 Task: Search round trip flight ticket for 2 adults, 4 children and 1 infant on lap in business from Joplin: Joplin Regional Airport to Greensboro: Piedmont Triad International Airport on 5-1-2023 and return on 5-2-2023. Choice of flights is Royal air maroc. Number of bags: 1 carry on bag. Price is upto 83000. Outbound departure time preference is 13:00. Return departure time preference is 19:45.
Action: Mouse moved to (281, 370)
Screenshot: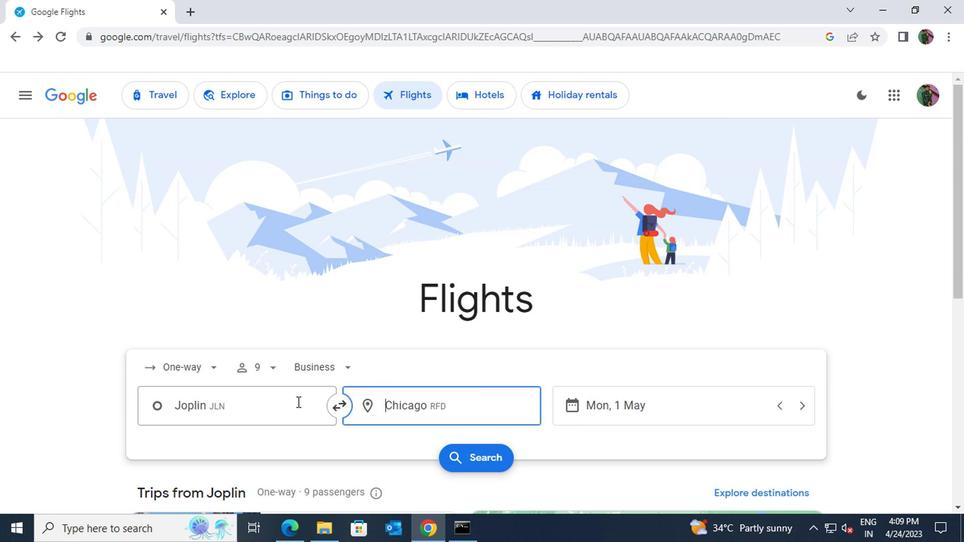 
Action: Mouse pressed left at (281, 370)
Screenshot: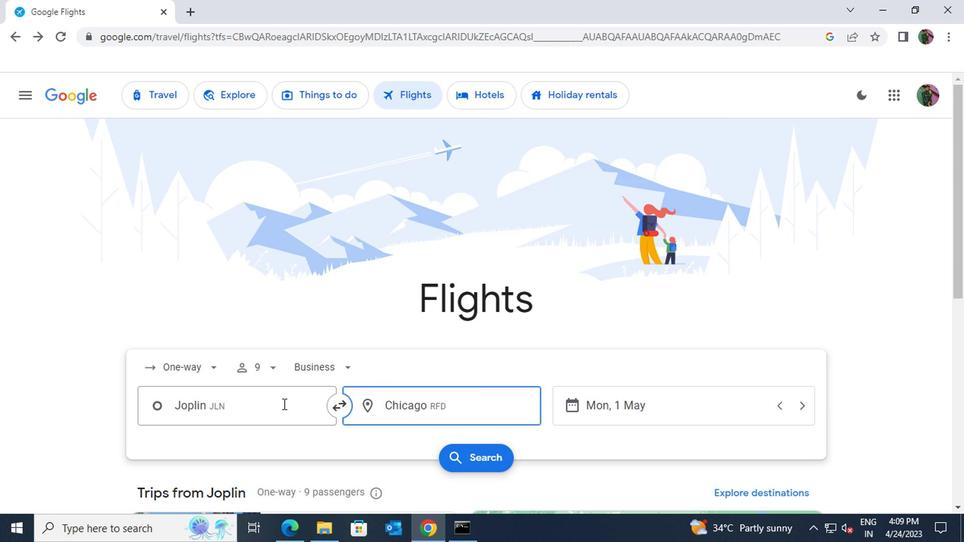 
Action: Key pressed joblin<Key.space>regional
Screenshot: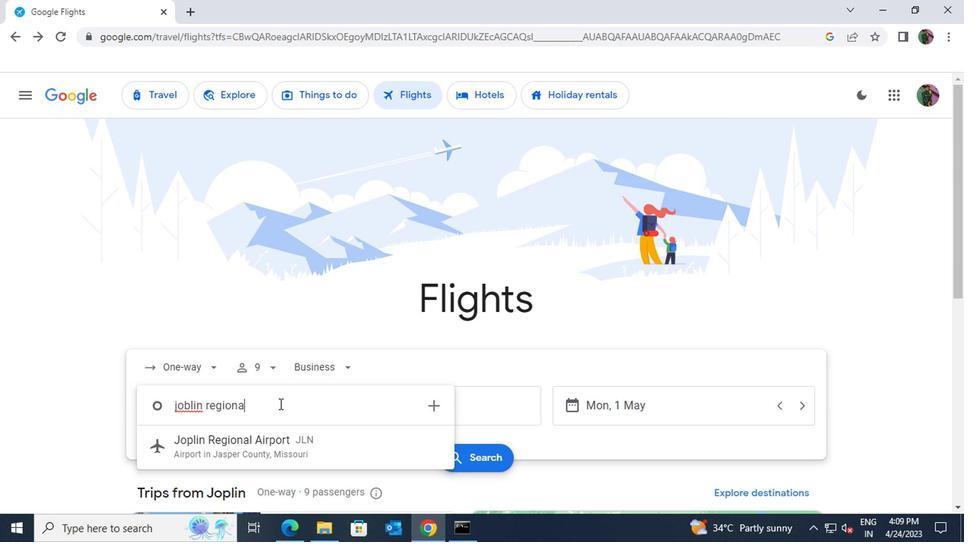
Action: Mouse moved to (277, 396)
Screenshot: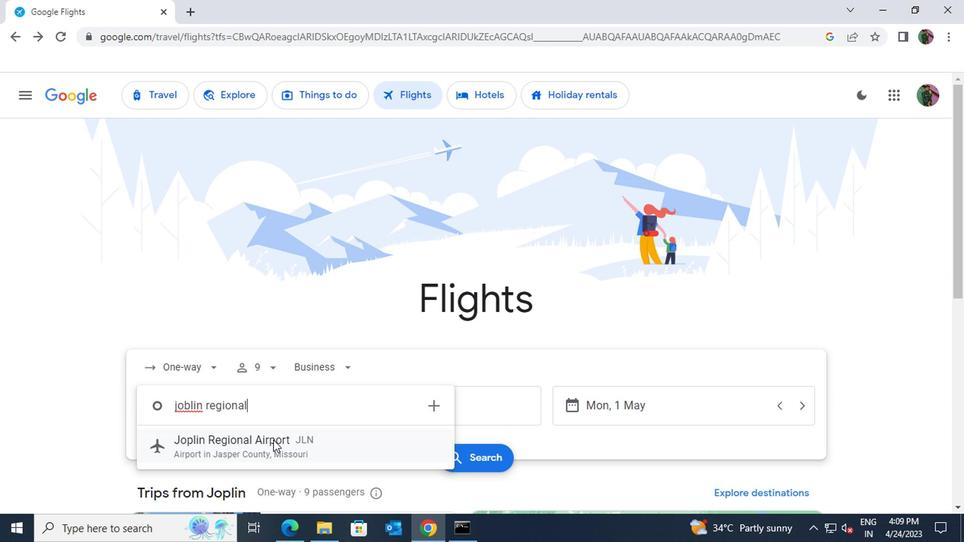 
Action: Mouse pressed left at (277, 396)
Screenshot: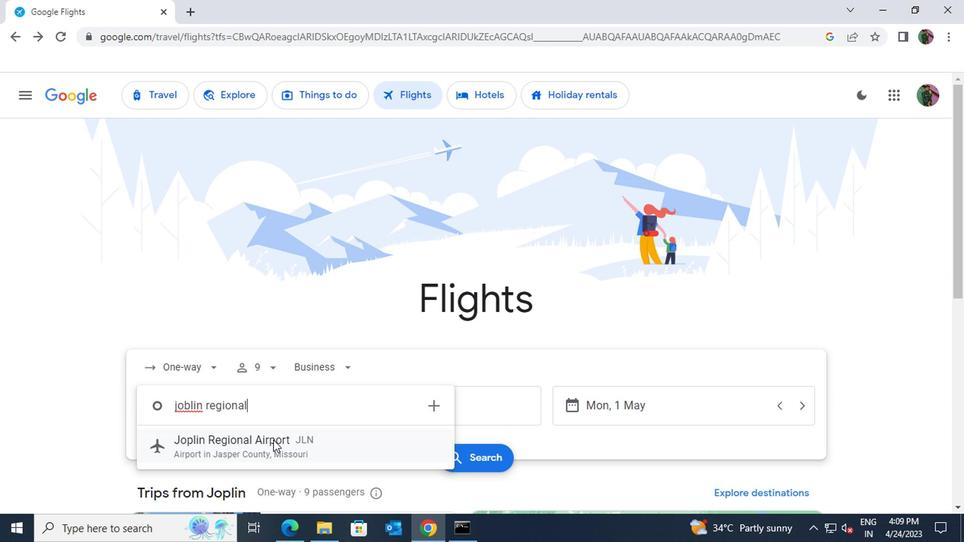 
Action: Mouse moved to (366, 370)
Screenshot: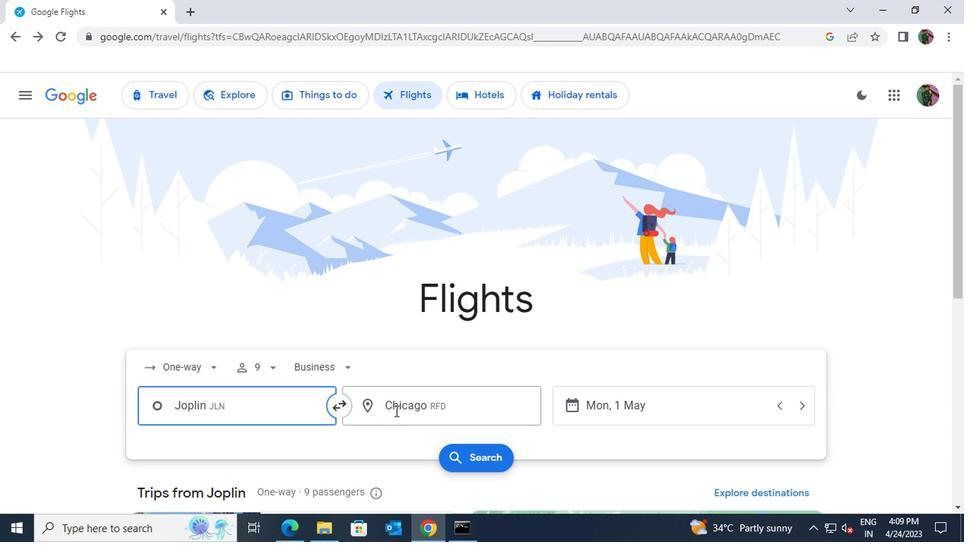 
Action: Mouse pressed left at (366, 370)
Screenshot: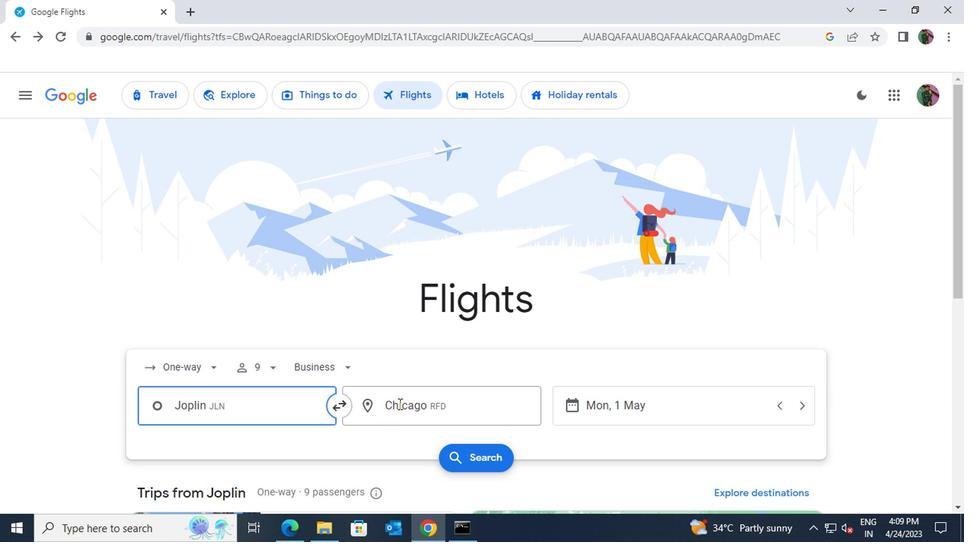 
Action: Key pressed pied
Screenshot: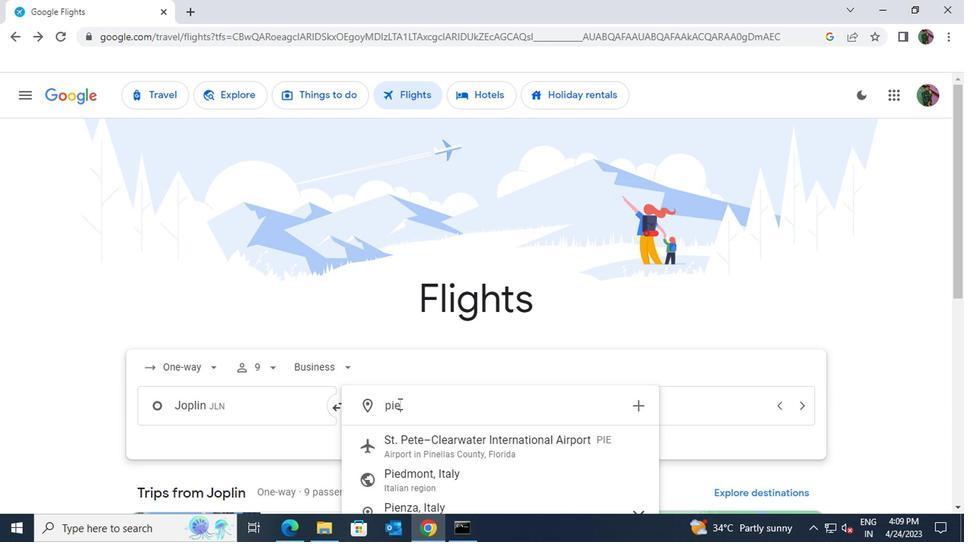 
Action: Mouse moved to (409, 437)
Screenshot: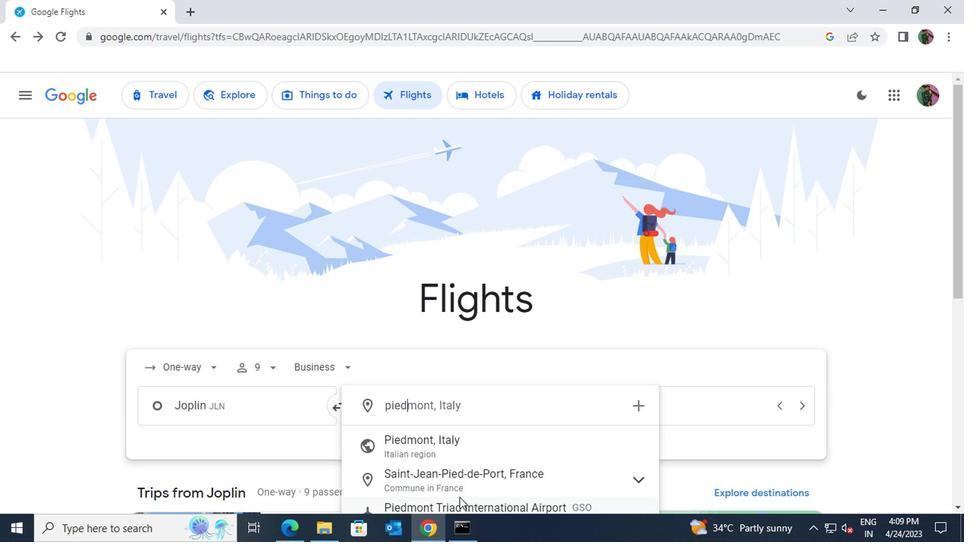 
Action: Mouse pressed left at (409, 437)
Screenshot: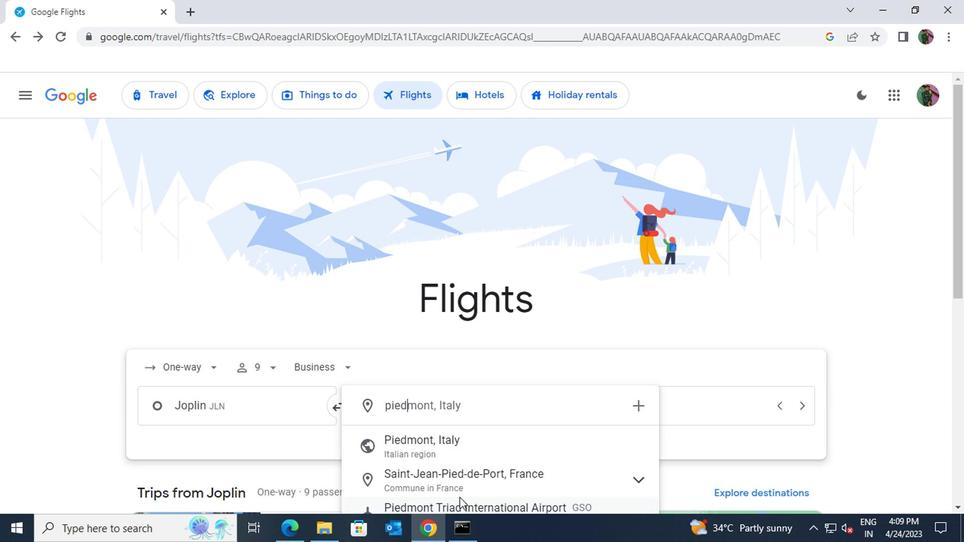 
Action: Mouse moved to (275, 344)
Screenshot: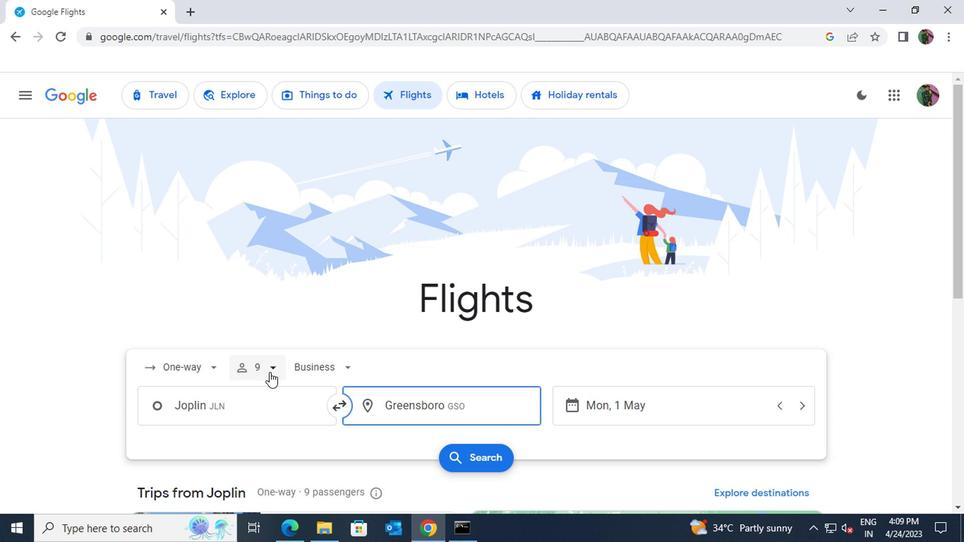 
Action: Mouse pressed left at (275, 344)
Screenshot: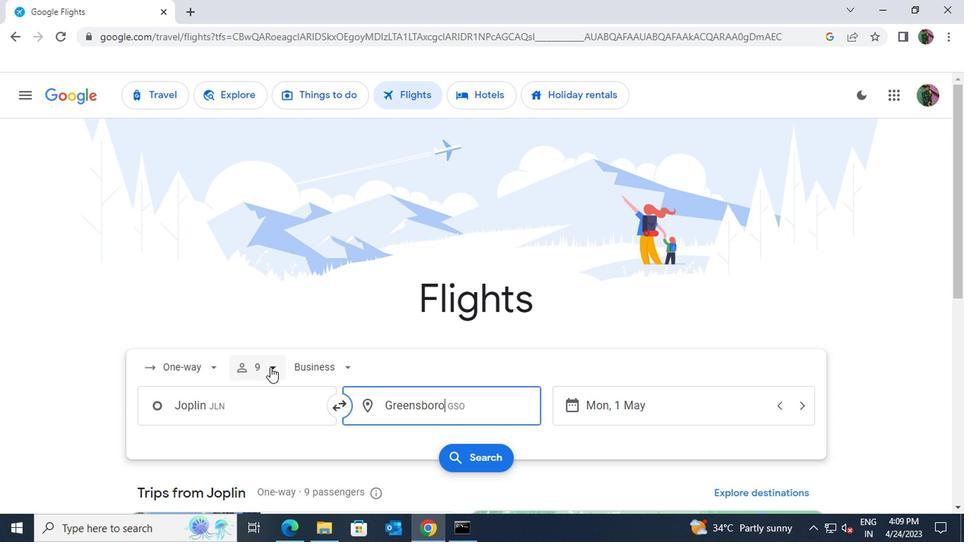 
Action: Mouse moved to (323, 373)
Screenshot: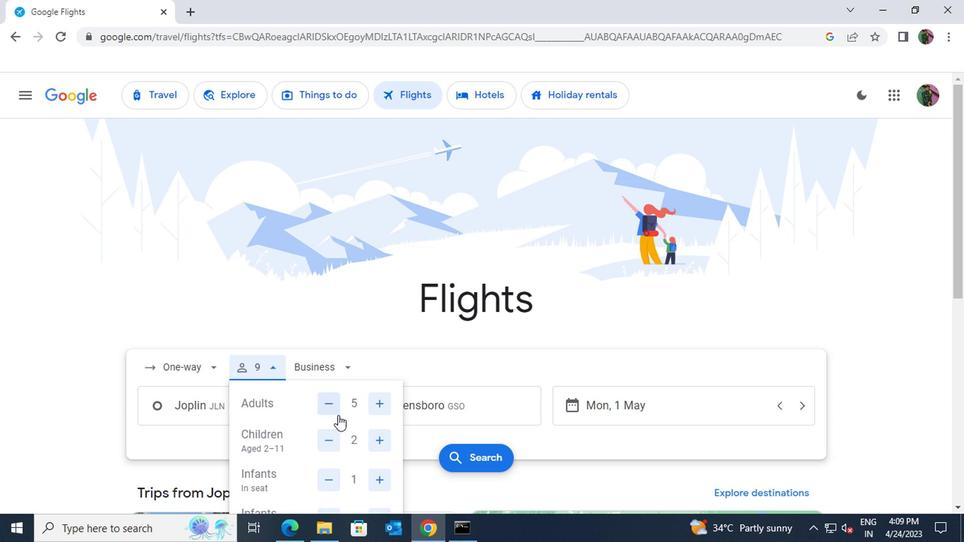 
Action: Mouse pressed left at (323, 373)
Screenshot: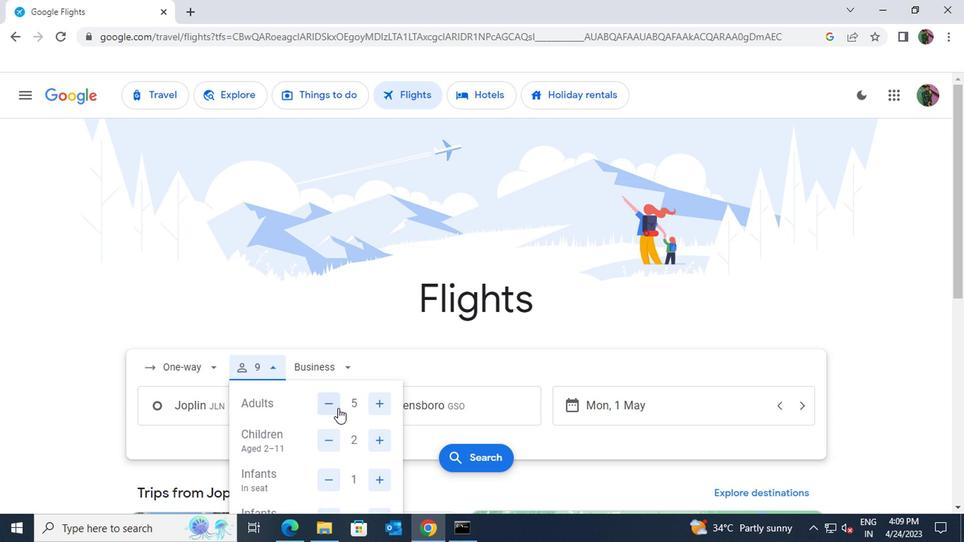 
Action: Mouse pressed left at (323, 373)
Screenshot: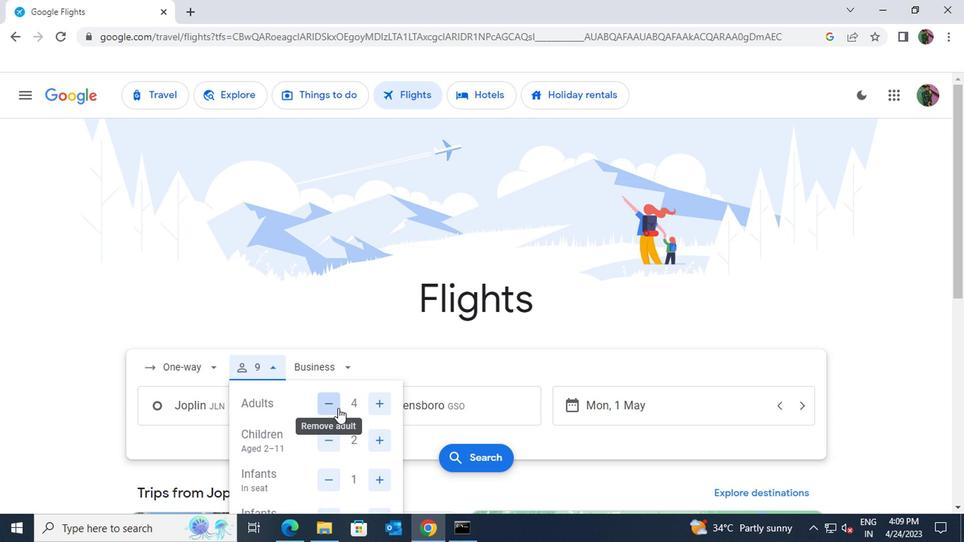 
Action: Mouse pressed left at (323, 373)
Screenshot: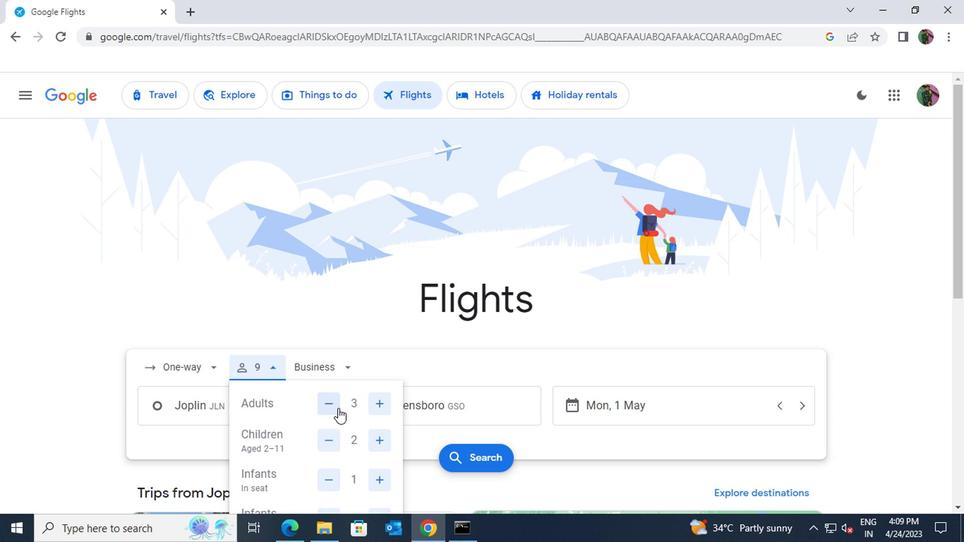 
Action: Mouse moved to (351, 398)
Screenshot: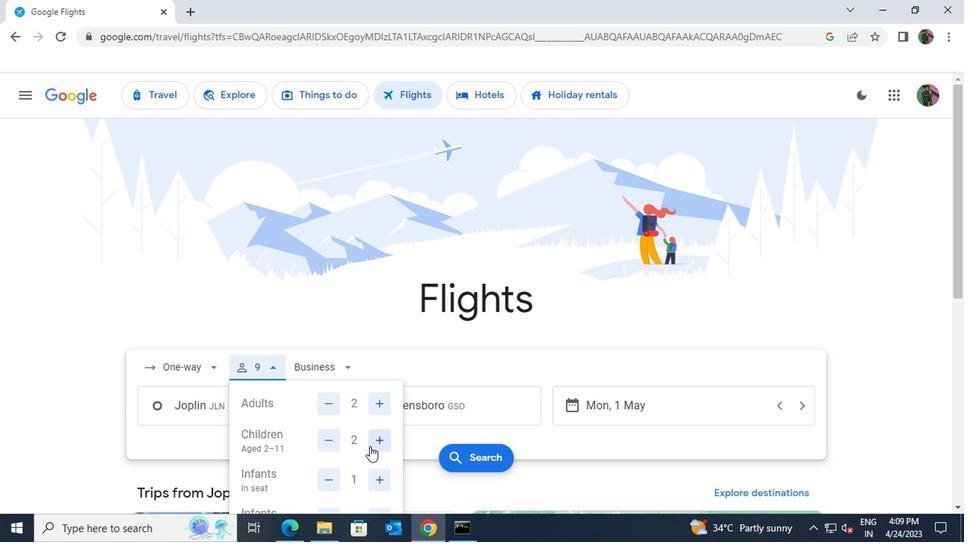 
Action: Mouse pressed left at (351, 398)
Screenshot: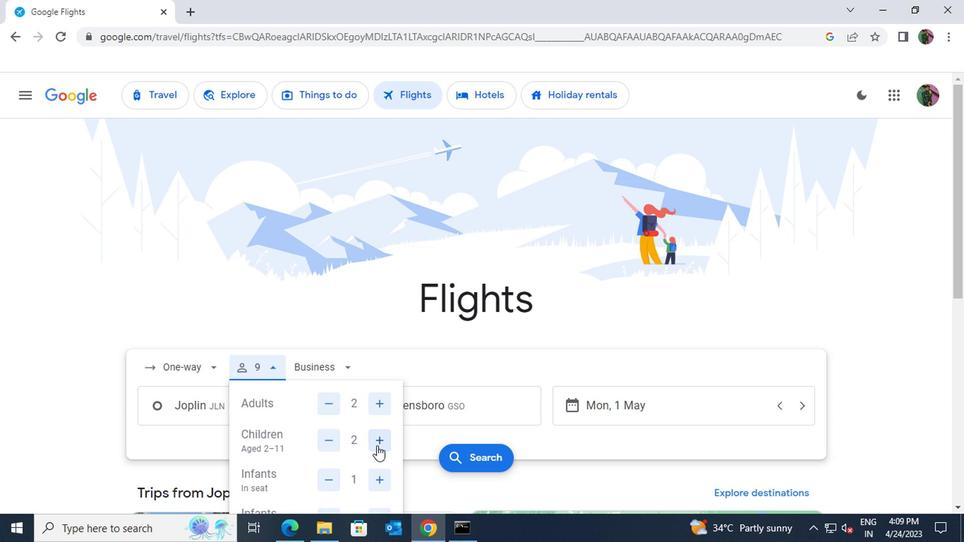 
Action: Mouse pressed left at (351, 398)
Screenshot: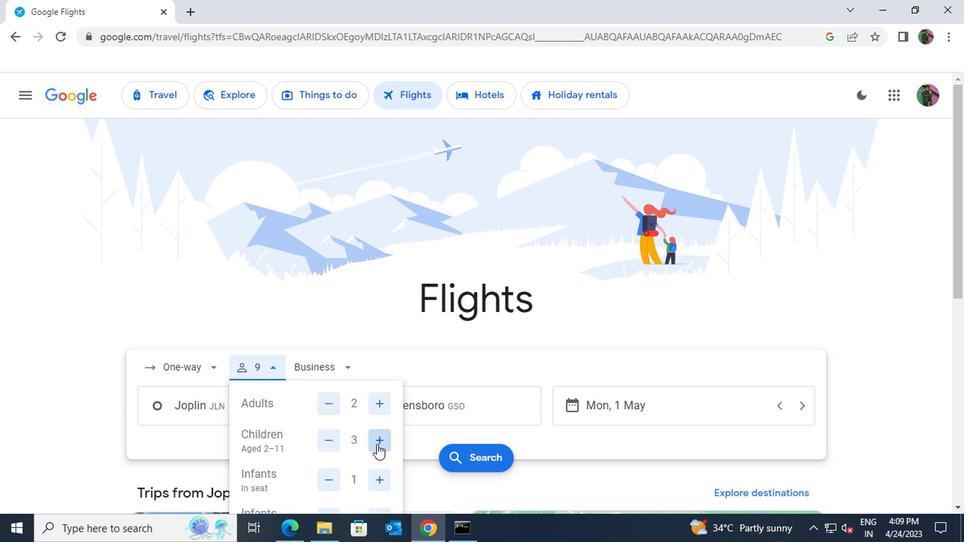 
Action: Mouse scrolled (351, 398) with delta (0, 0)
Screenshot: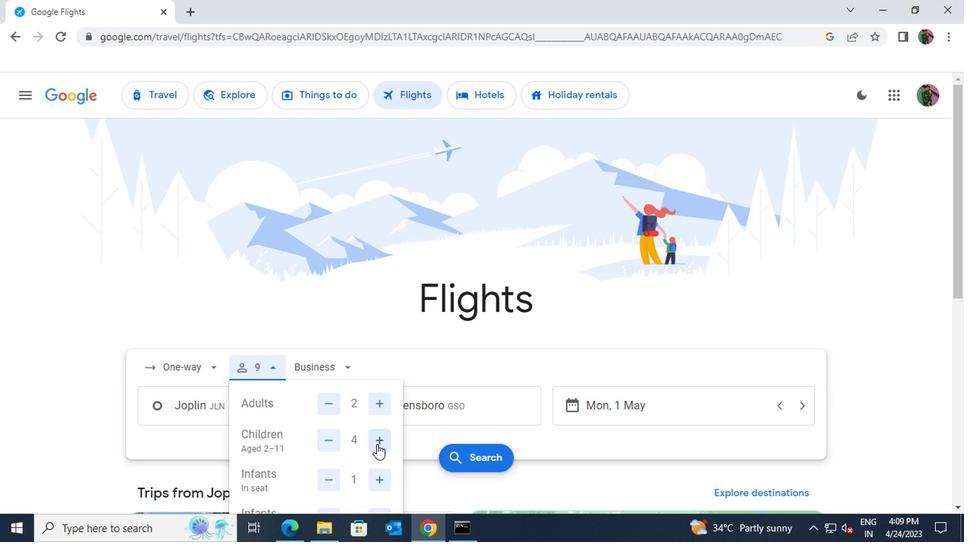 
Action: Mouse moved to (348, 393)
Screenshot: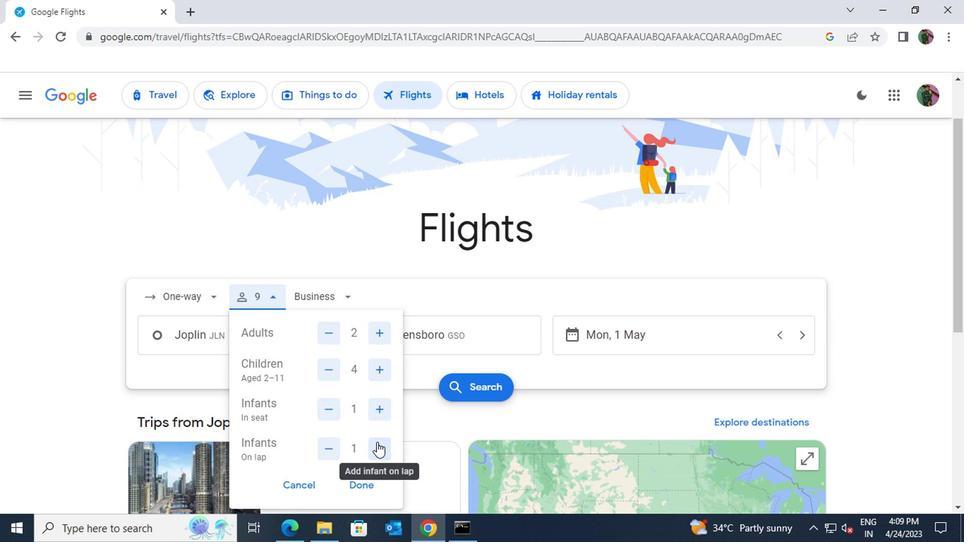 
Action: Mouse scrolled (348, 392) with delta (0, 0)
Screenshot: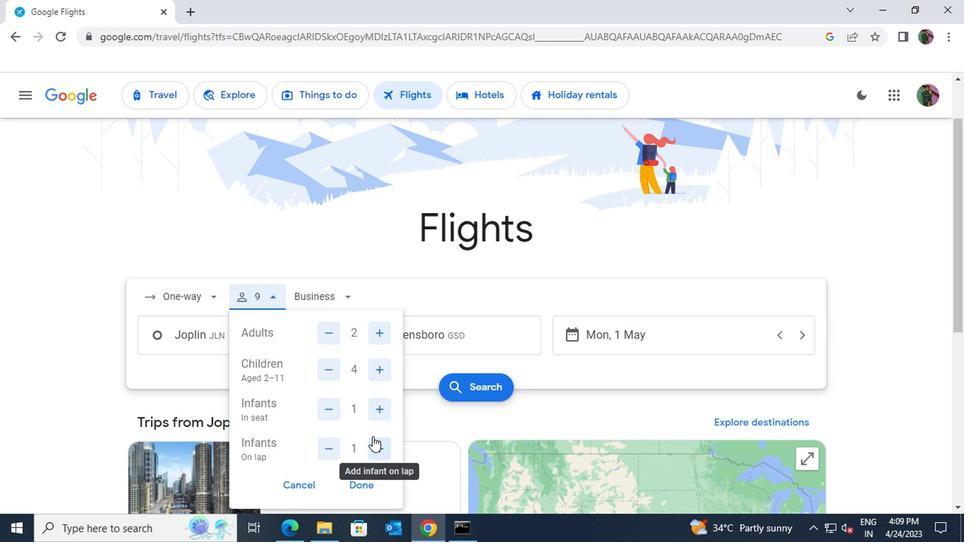 
Action: Mouse moved to (317, 321)
Screenshot: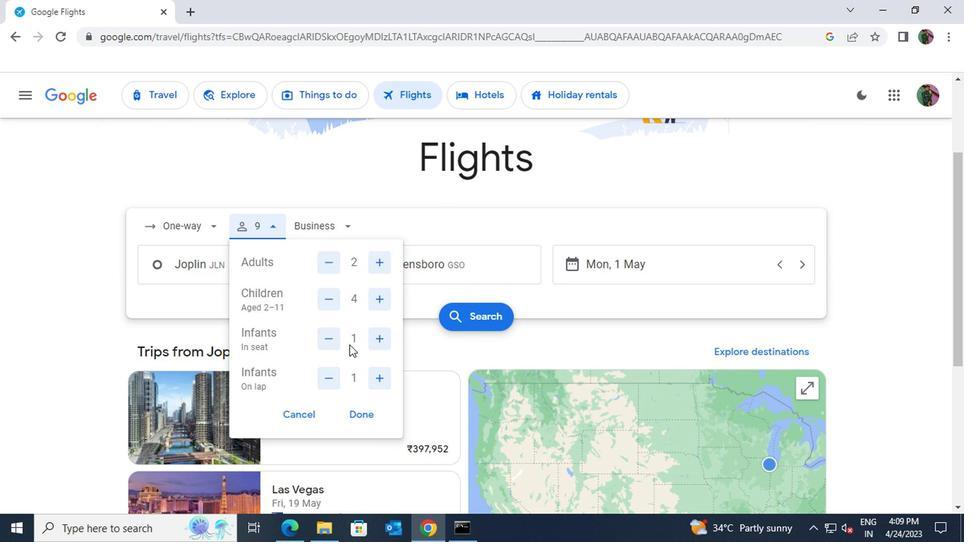 
Action: Mouse pressed left at (317, 321)
Screenshot: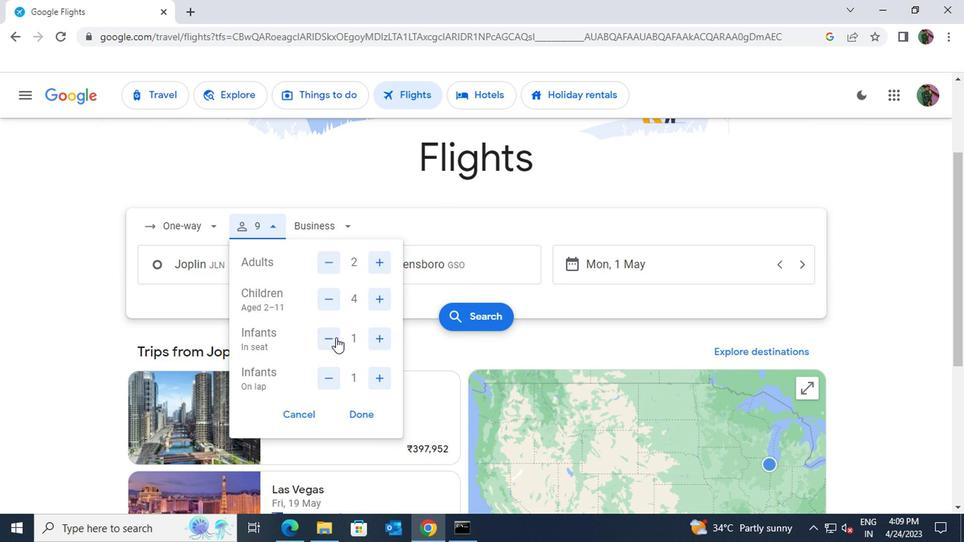 
Action: Mouse moved to (342, 375)
Screenshot: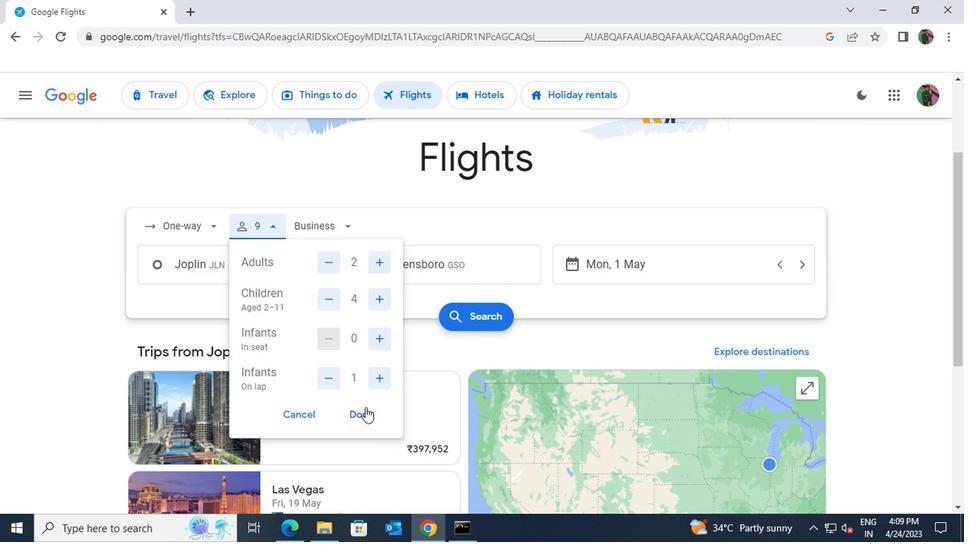 
Action: Mouse pressed left at (342, 375)
Screenshot: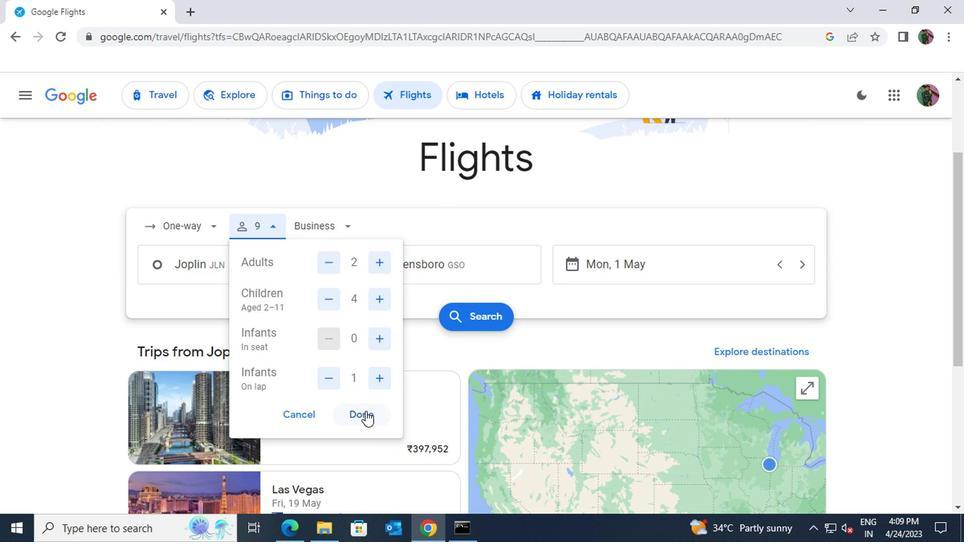 
Action: Mouse moved to (237, 245)
Screenshot: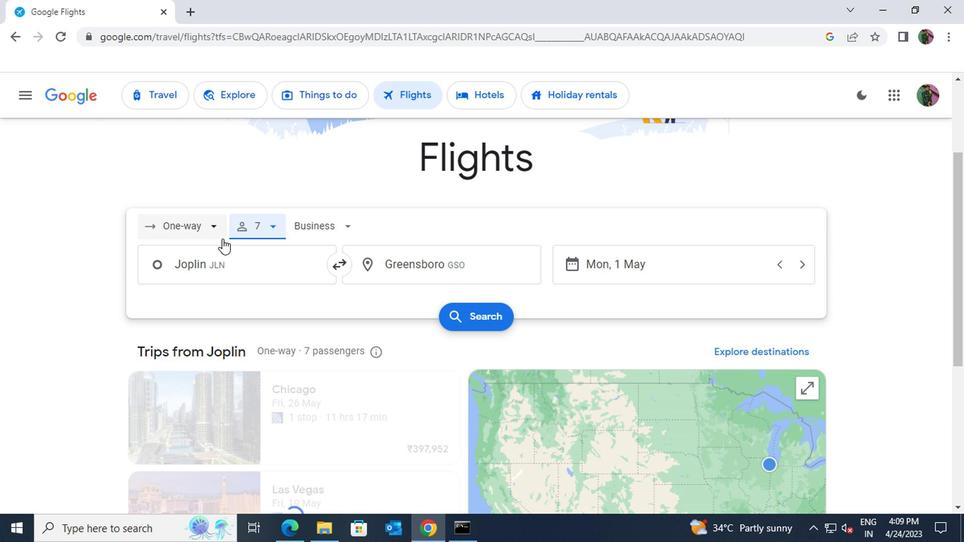 
Action: Mouse pressed left at (237, 245)
Screenshot: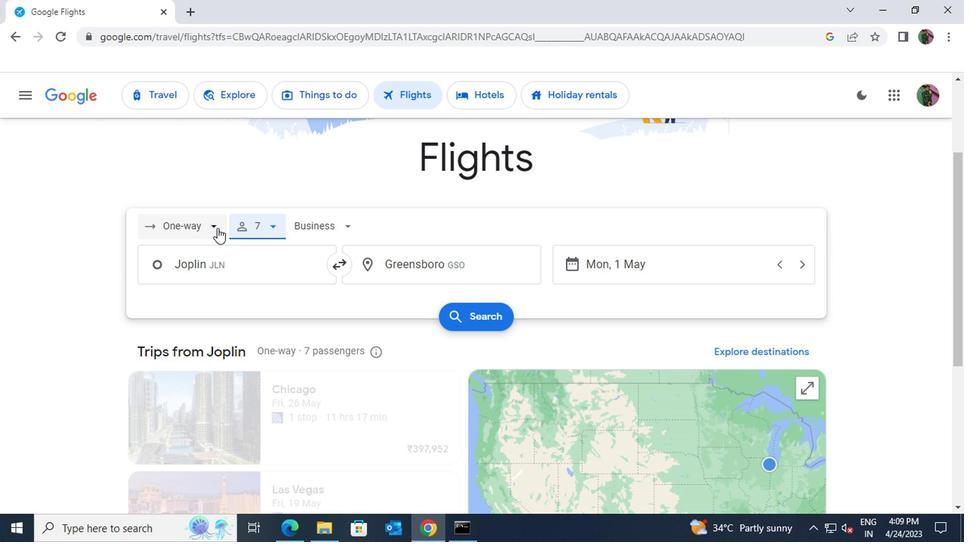 
Action: Mouse moved to (229, 292)
Screenshot: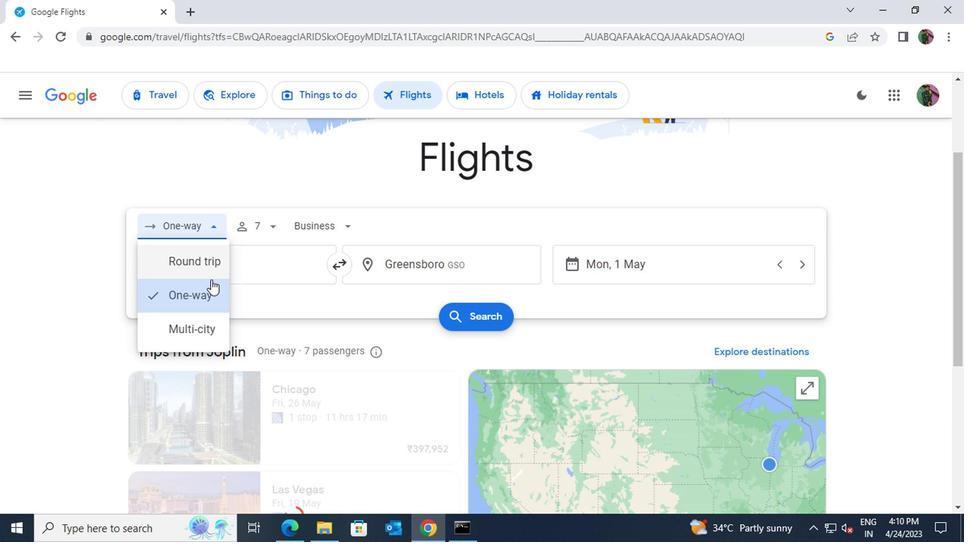 
Action: Mouse pressed left at (229, 292)
Screenshot: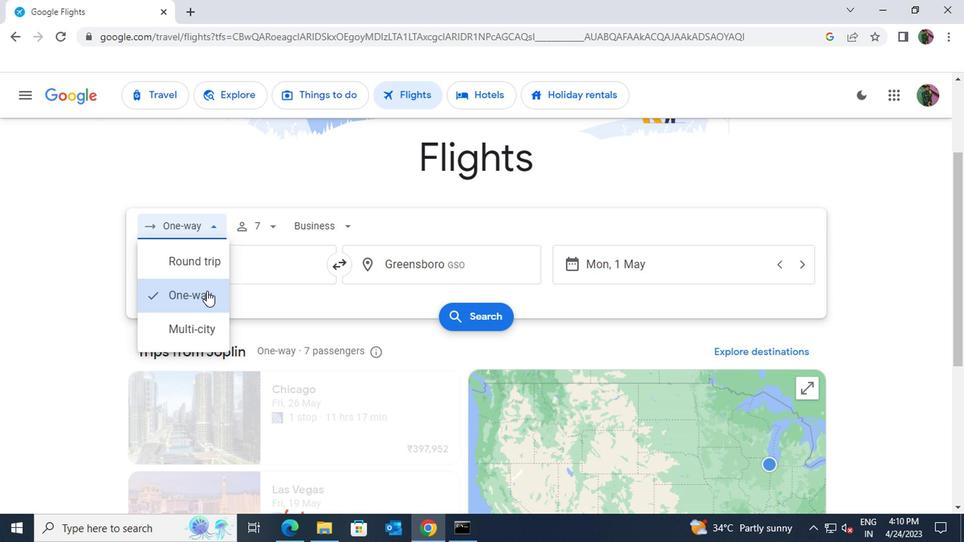 
Action: Mouse moved to (490, 273)
Screenshot: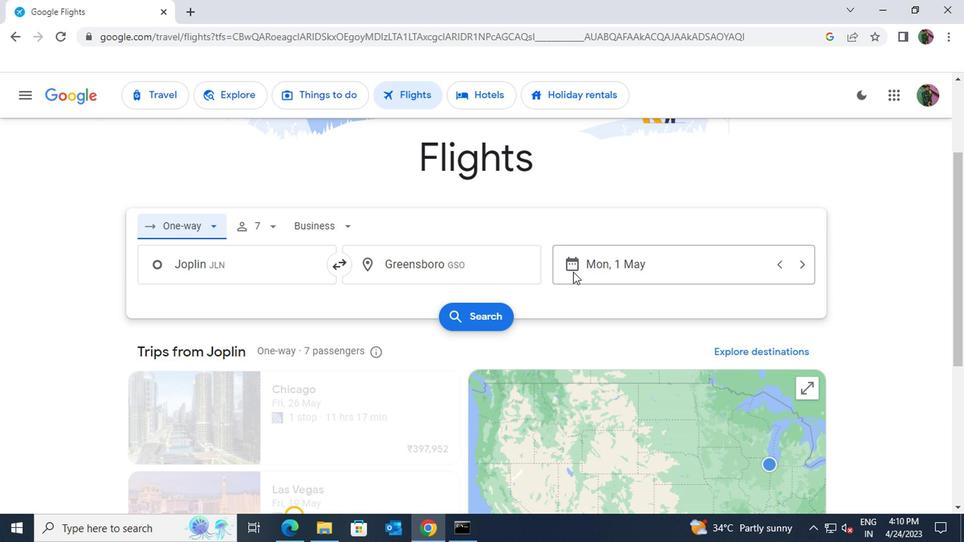 
Action: Mouse pressed left at (490, 273)
Screenshot: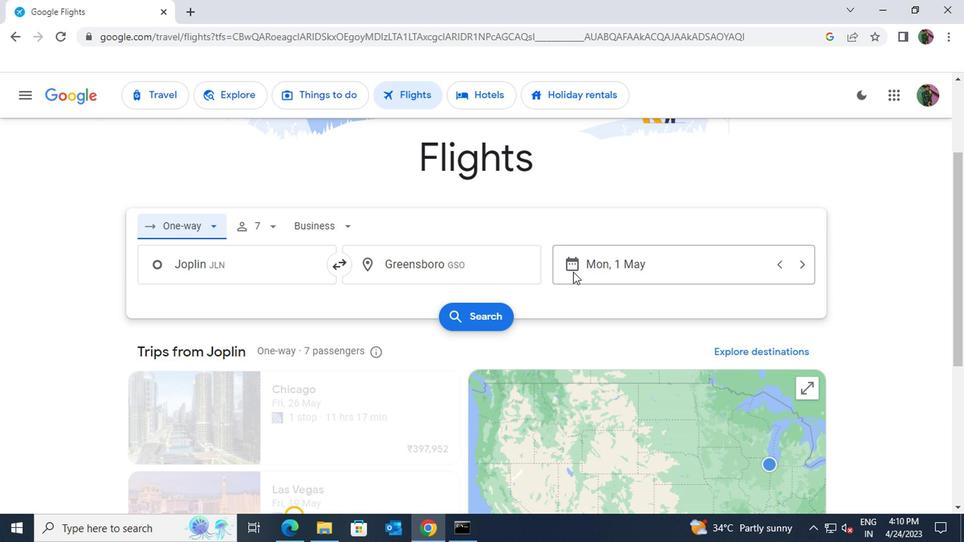 
Action: Mouse moved to (529, 265)
Screenshot: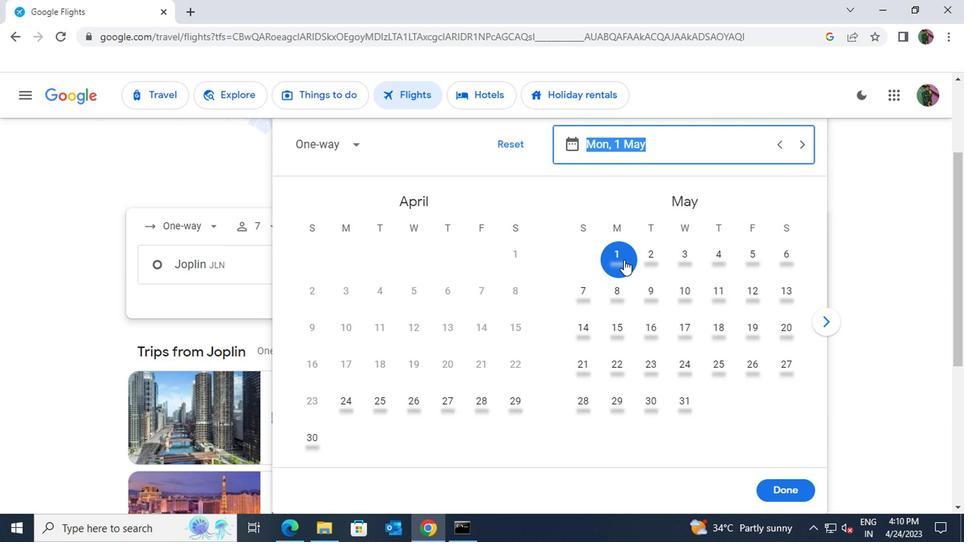 
Action: Mouse pressed left at (529, 265)
Screenshot: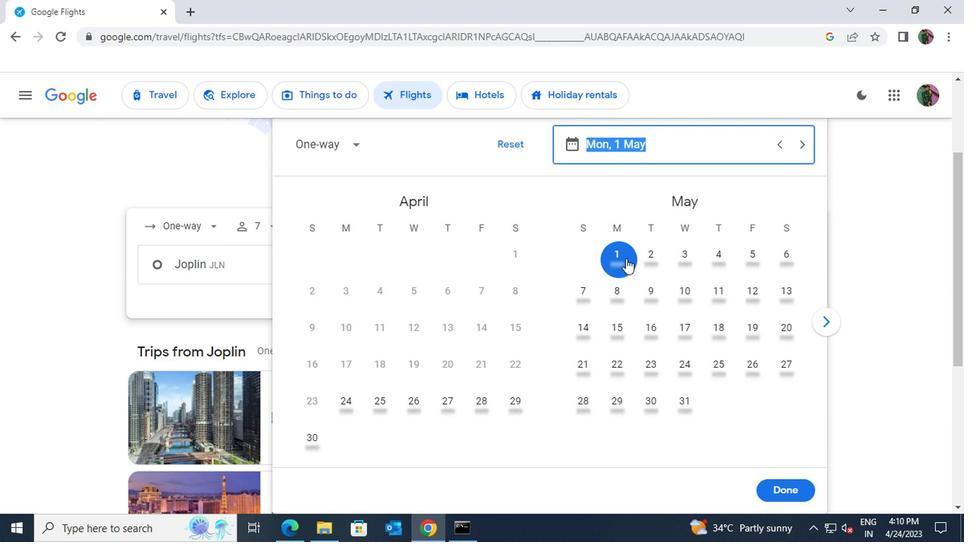 
Action: Mouse moved to (644, 429)
Screenshot: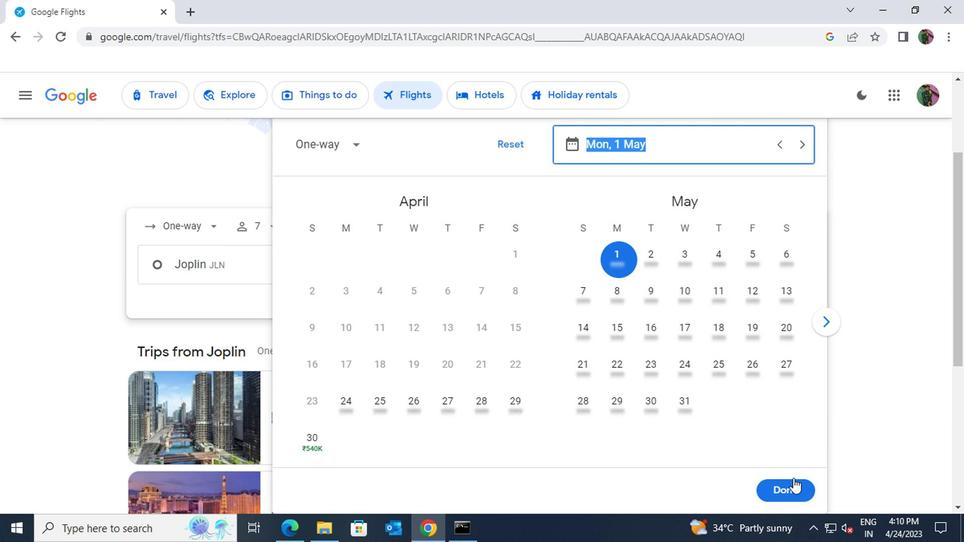 
Action: Mouse pressed left at (644, 429)
Screenshot: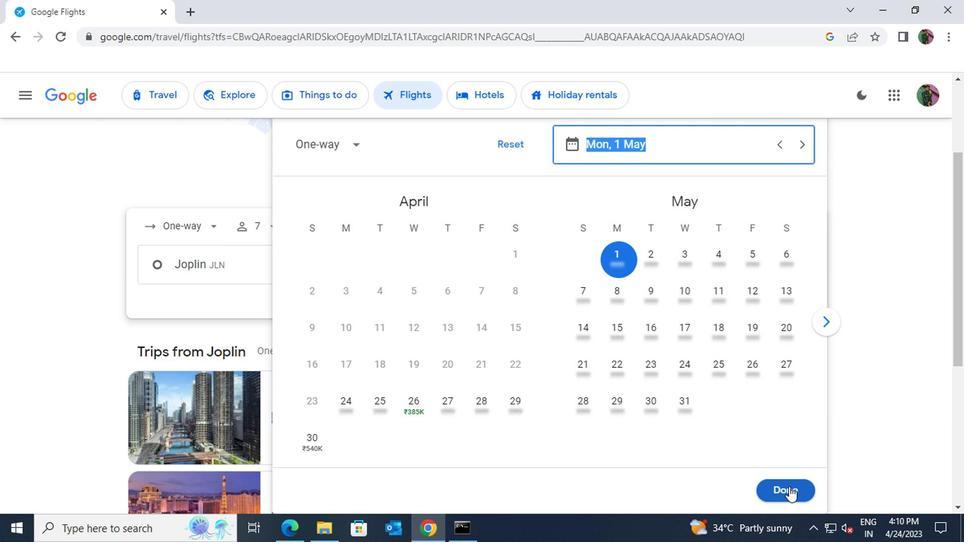 
Action: Mouse moved to (402, 301)
Screenshot: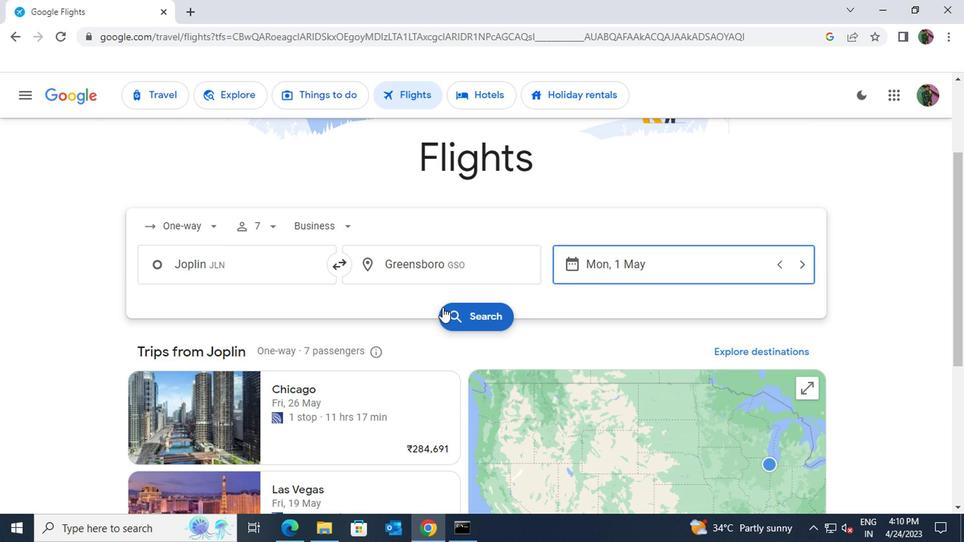 
Action: Mouse pressed left at (402, 301)
Screenshot: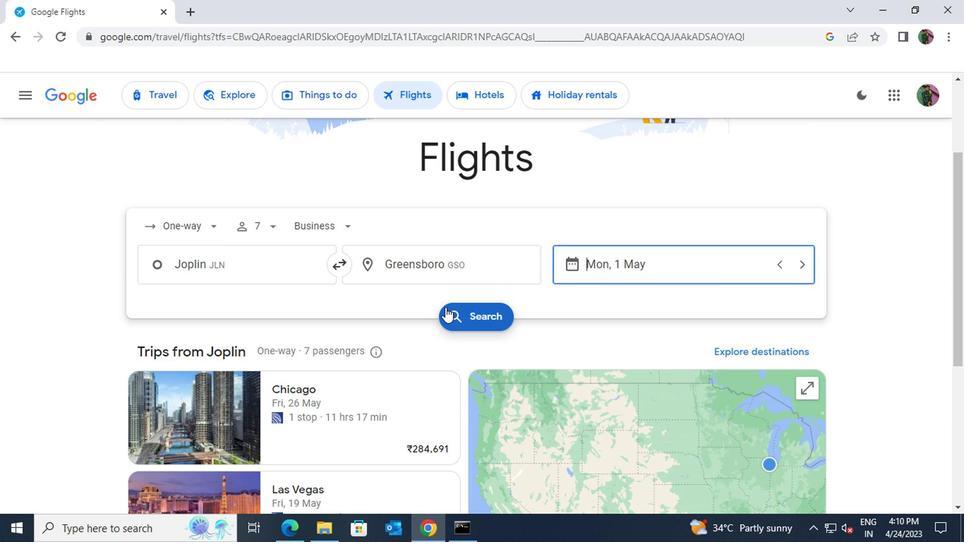 
Action: Mouse moved to (354, 244)
Screenshot: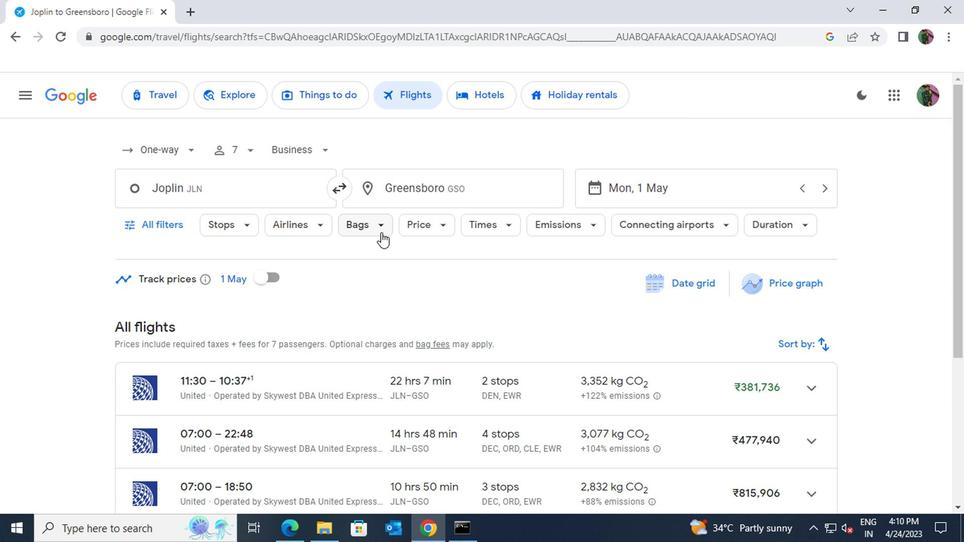 
Action: Mouse pressed left at (354, 244)
Screenshot: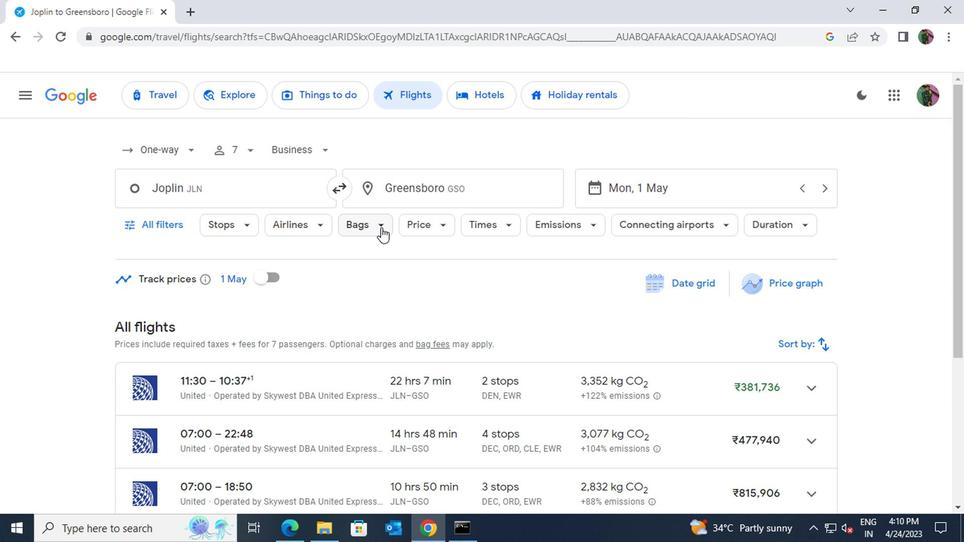 
Action: Mouse moved to (483, 291)
Screenshot: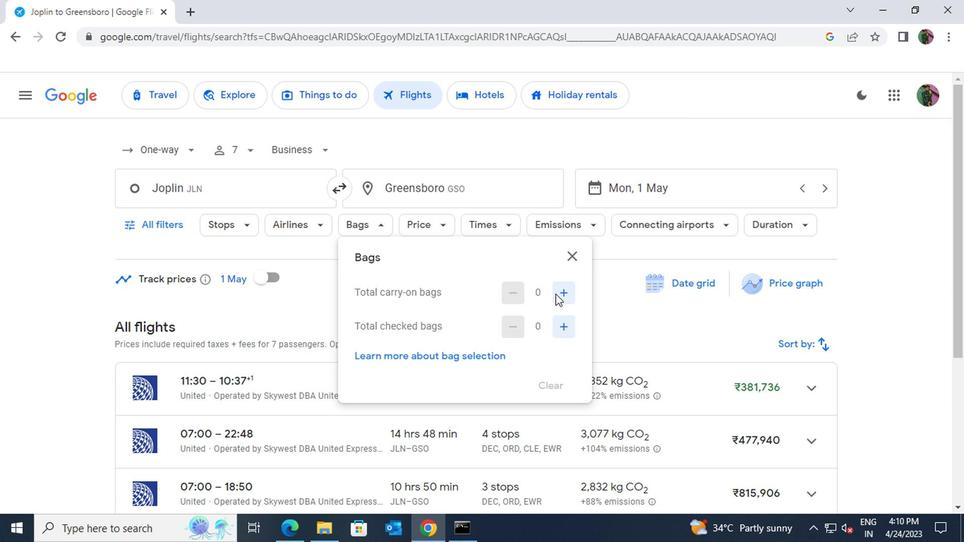 
Action: Mouse pressed left at (483, 291)
Screenshot: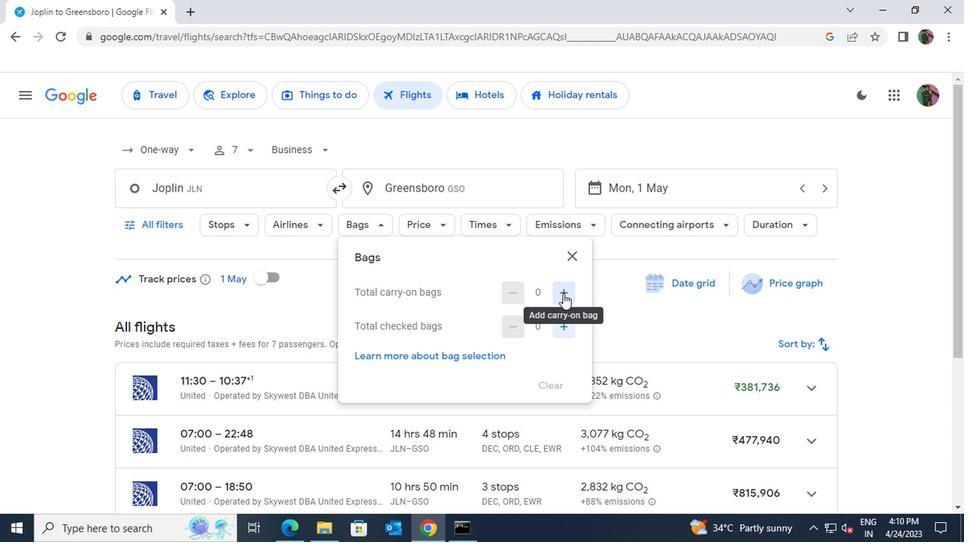 
Action: Mouse moved to (487, 267)
Screenshot: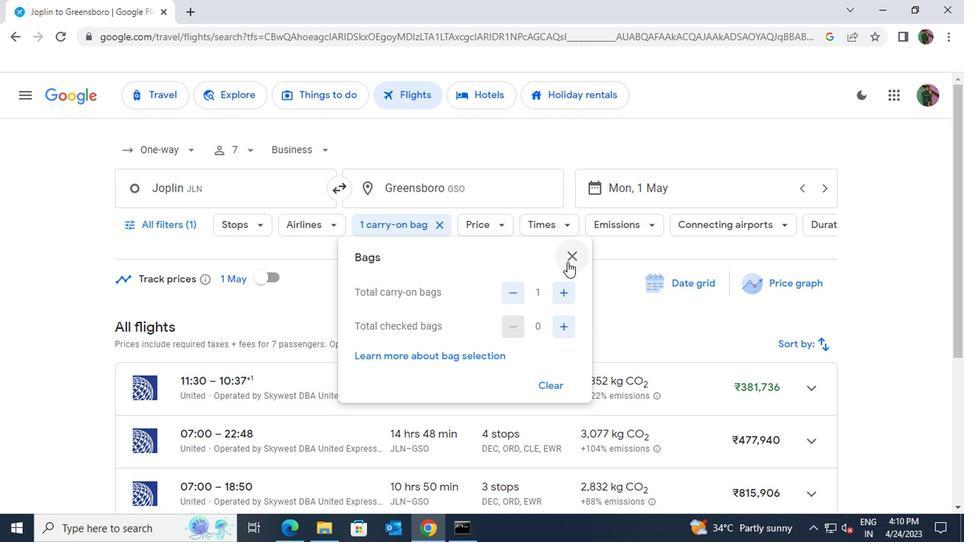 
Action: Mouse pressed left at (487, 267)
Screenshot: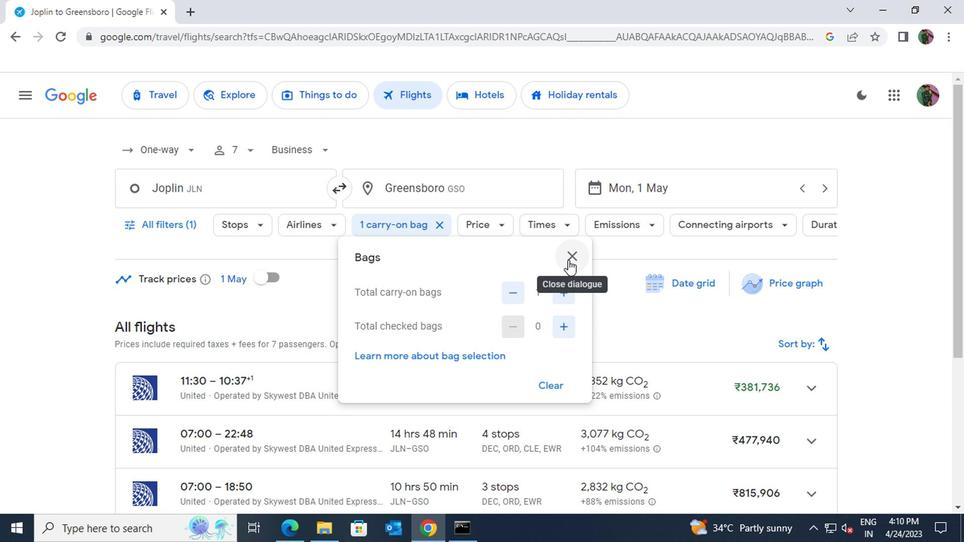 
Action: Mouse moved to (440, 247)
Screenshot: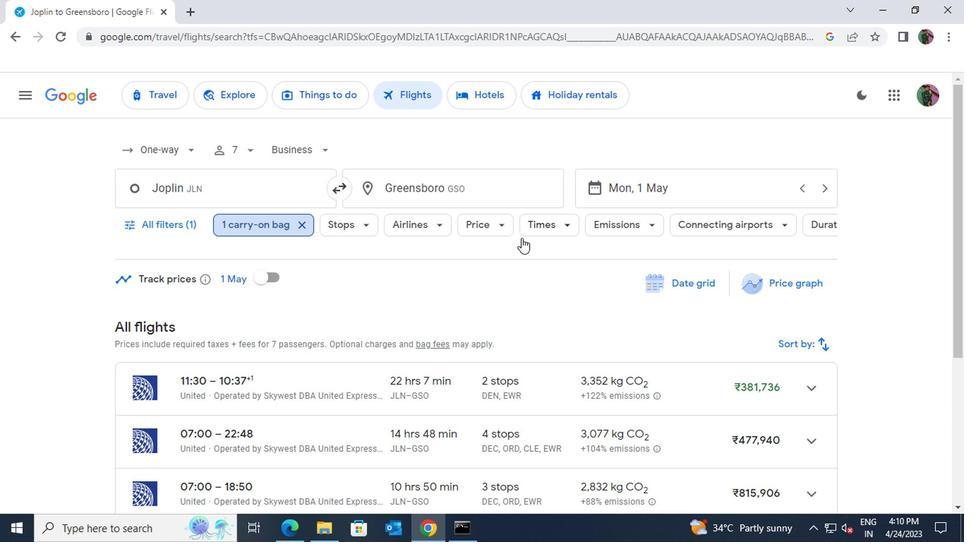 
Action: Mouse pressed left at (440, 247)
Screenshot: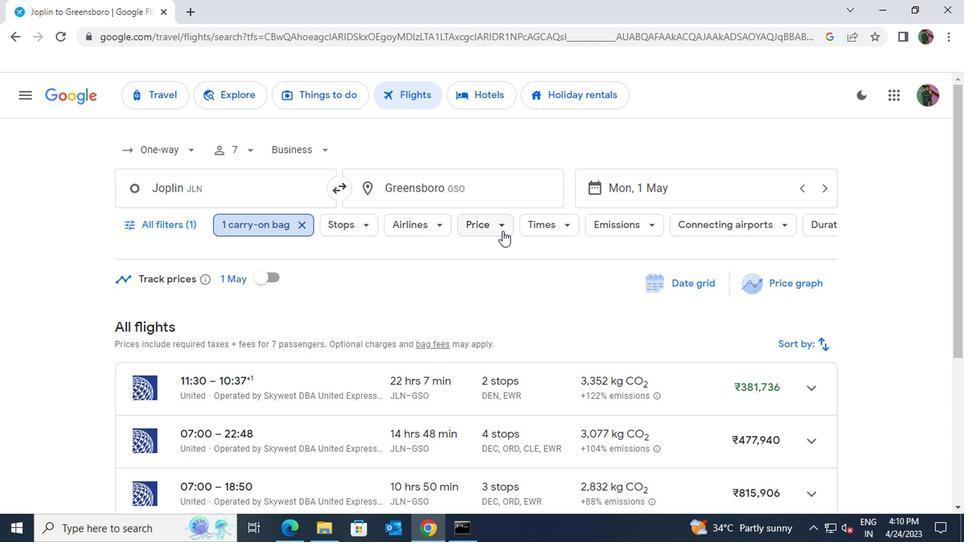 
Action: Mouse moved to (576, 310)
Screenshot: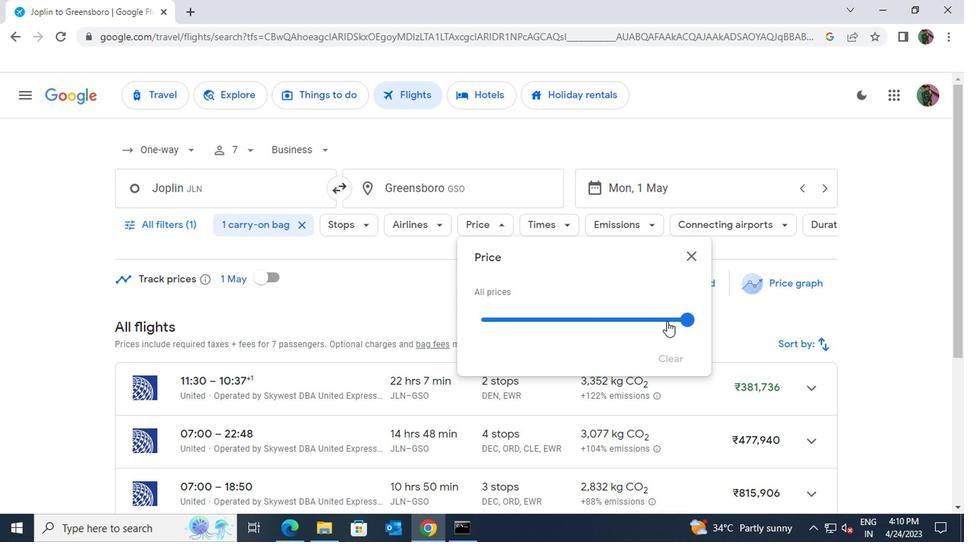 
Action: Mouse pressed left at (576, 310)
Screenshot: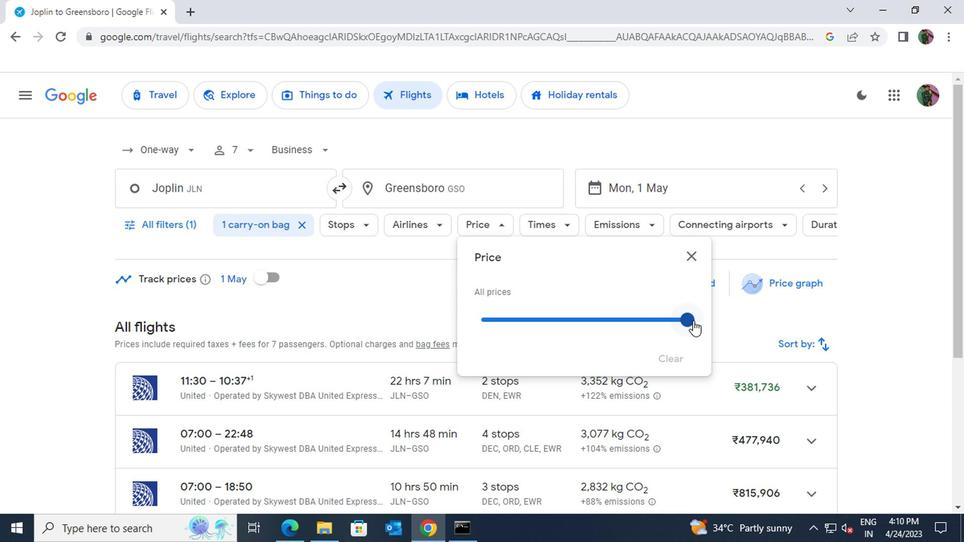 
Action: Mouse moved to (574, 268)
Screenshot: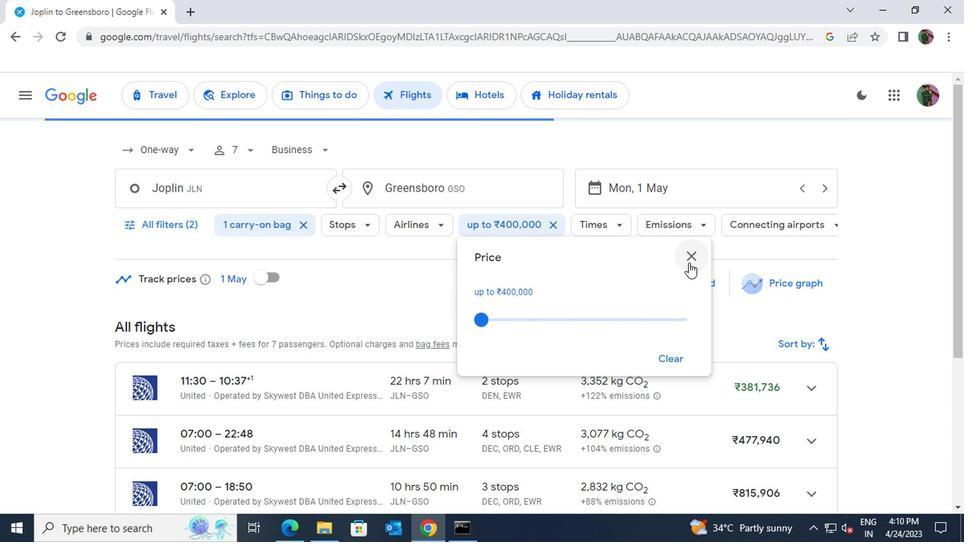 
Action: Mouse pressed left at (574, 268)
Screenshot: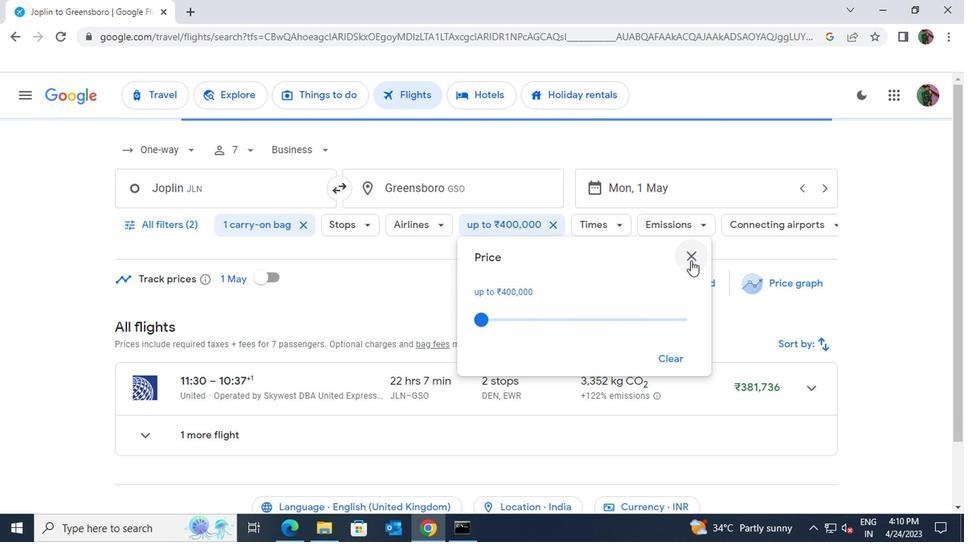 
Action: Mouse moved to (522, 244)
Screenshot: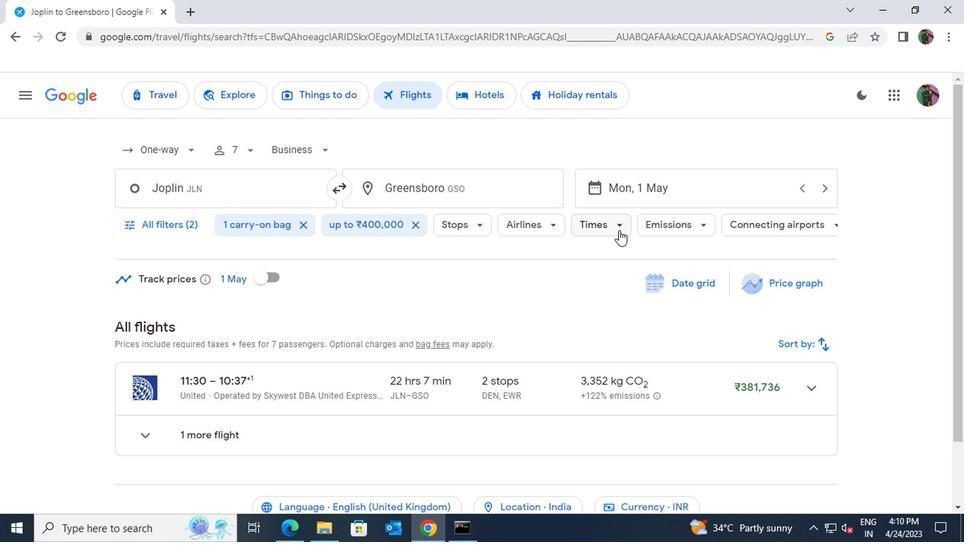 
Action: Mouse pressed left at (522, 244)
Screenshot: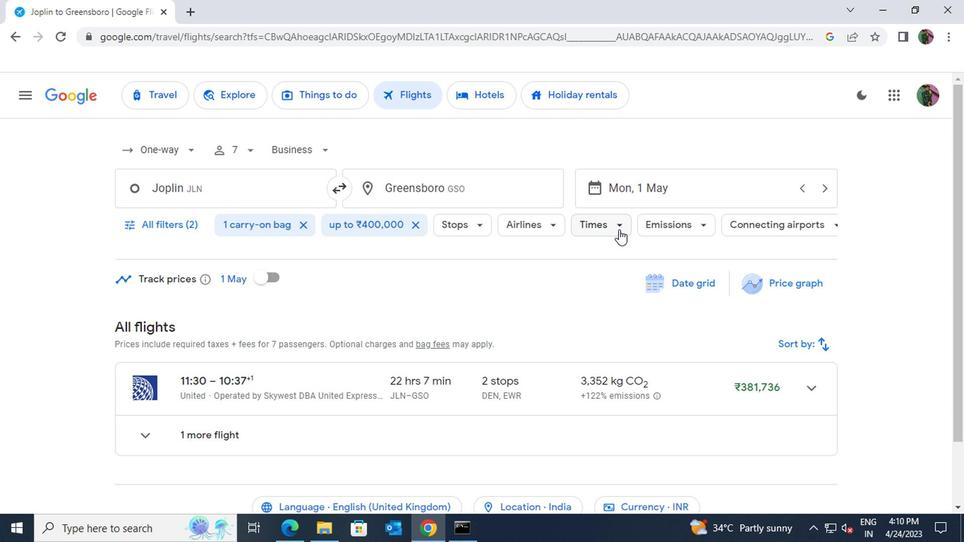
Action: Mouse moved to (650, 339)
Screenshot: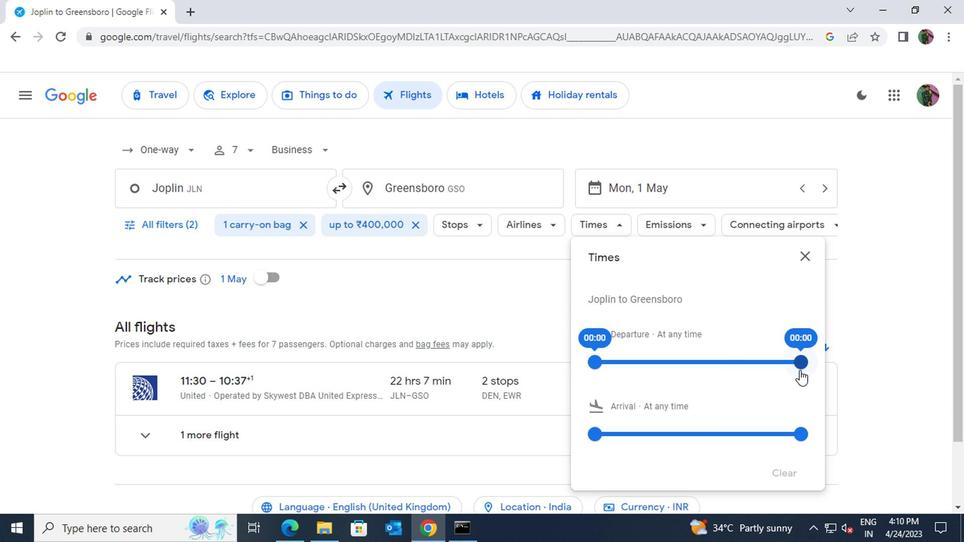 
Action: Mouse pressed left at (650, 339)
Screenshot: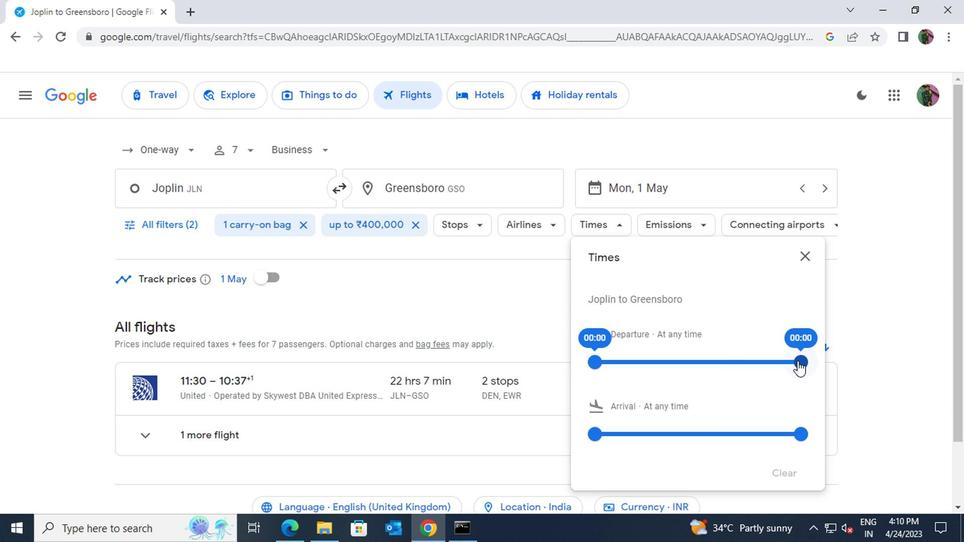 
Action: Mouse moved to (653, 269)
Screenshot: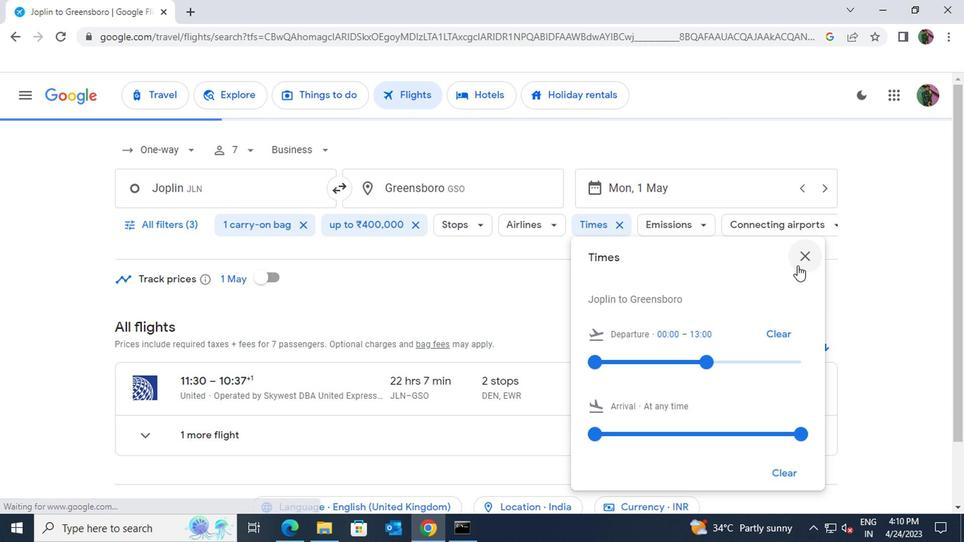
Action: Mouse pressed left at (653, 269)
Screenshot: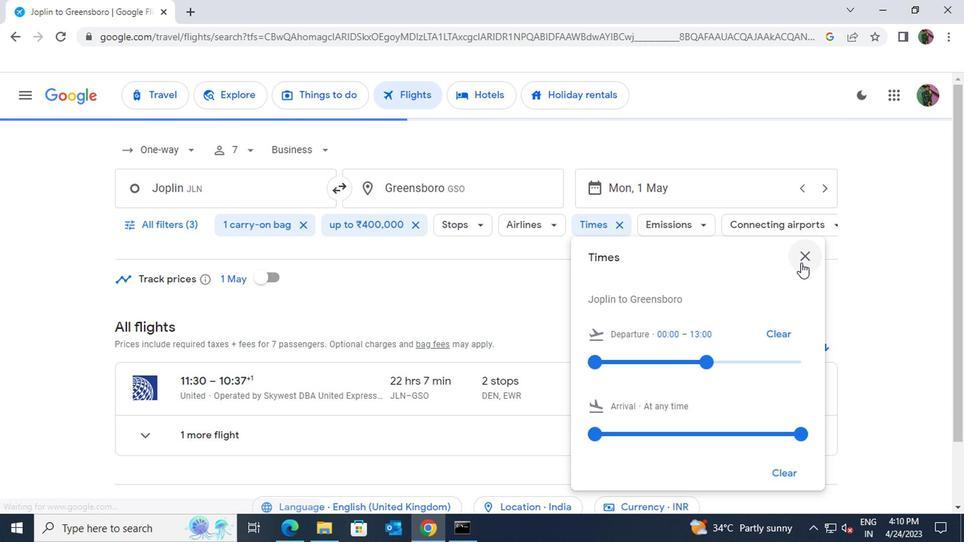 
Action: Mouse moved to (580, 352)
Screenshot: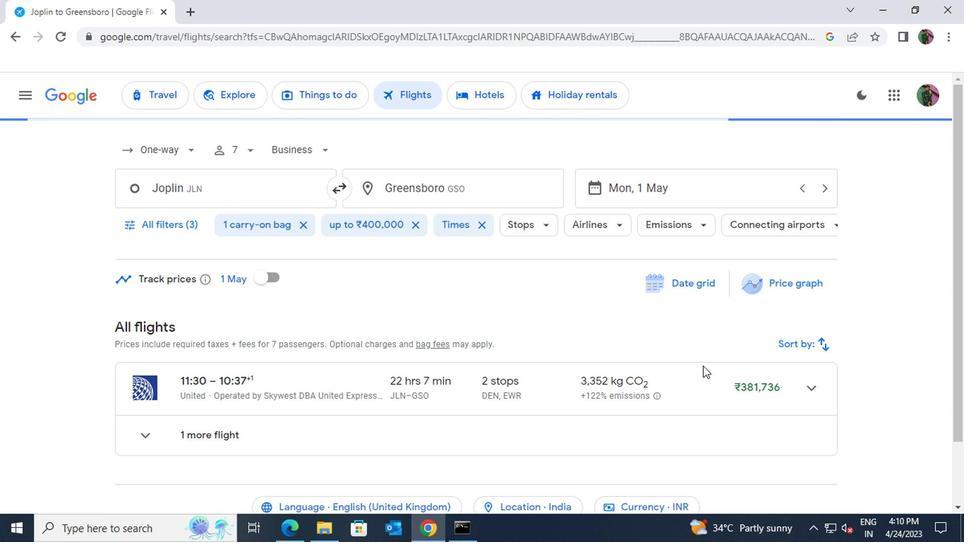 
Action: Mouse pressed left at (580, 352)
Screenshot: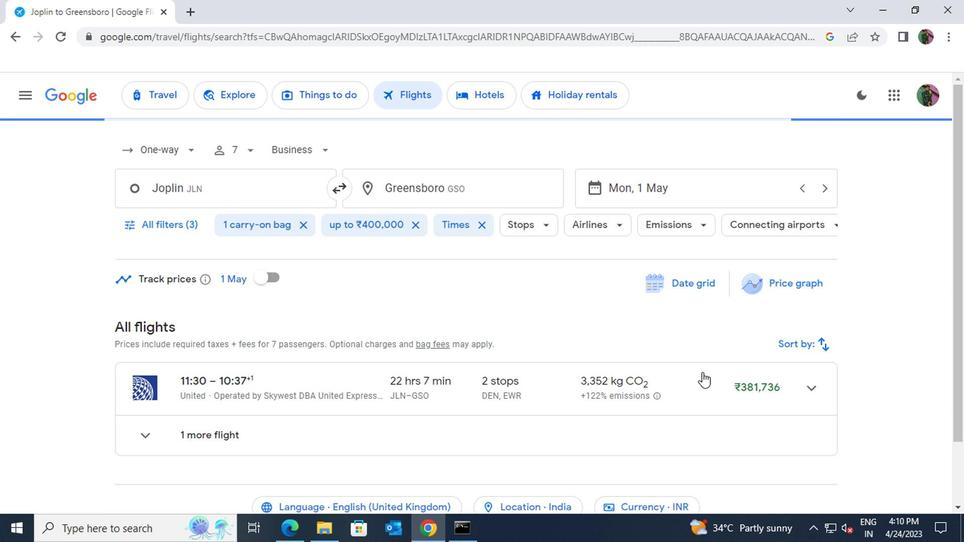 
